 Task: Open Card Card0000000140 in Board Board0000000035 in Workspace WS0000000012 in Trello. Add Member Nikrathi889@gmail.com to Card Card0000000140 in Board Board0000000035 in Workspace WS0000000012 in Trello. Add Red Label titled Label0000000140 to Card Card0000000140 in Board Board0000000035 in Workspace WS0000000012 in Trello. Add Checklist CL0000000140 to Card Card0000000140 in Board Board0000000035 in Workspace WS0000000012 in Trello. Add Dates with Start Date as Nov 01 2023 and Due Date as Nov 30 2023 to Card Card0000000140 in Board Board0000000035 in Workspace WS0000000012 in Trello
Action: Mouse moved to (314, 503)
Screenshot: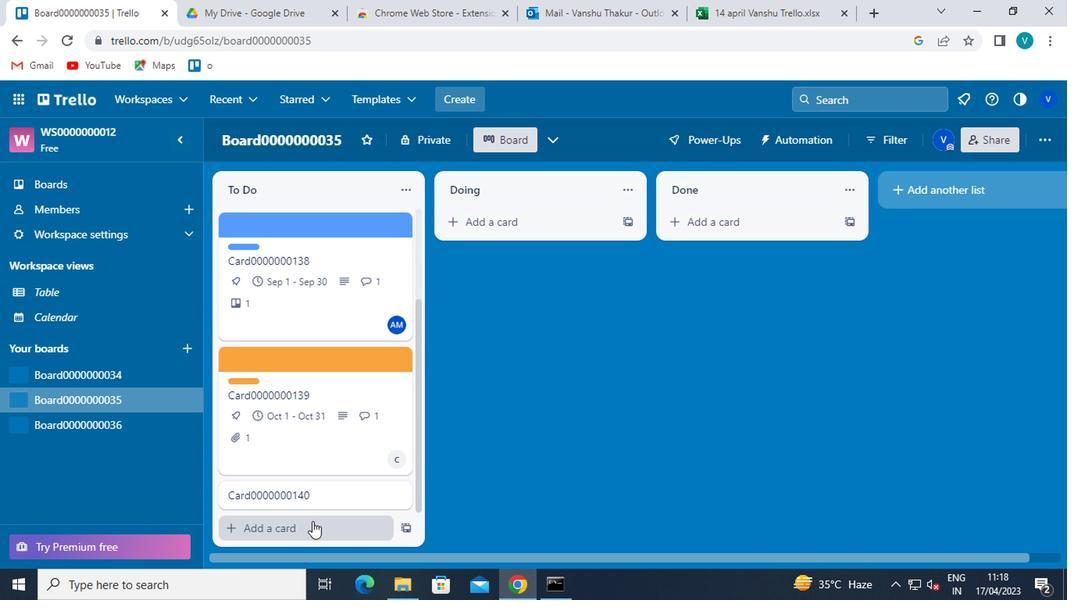 
Action: Mouse pressed left at (314, 503)
Screenshot: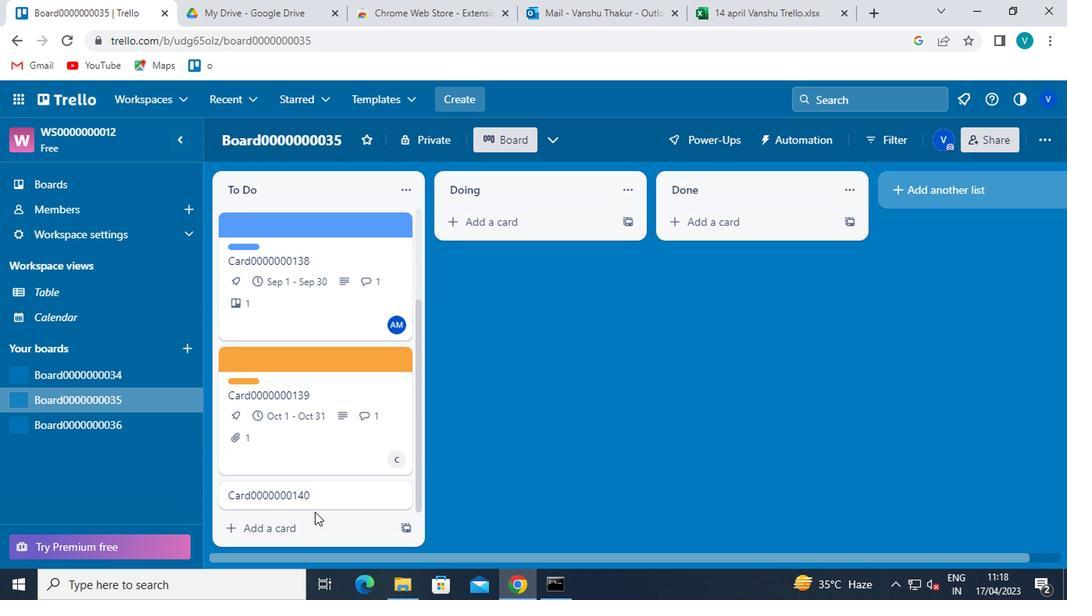 
Action: Mouse moved to (728, 226)
Screenshot: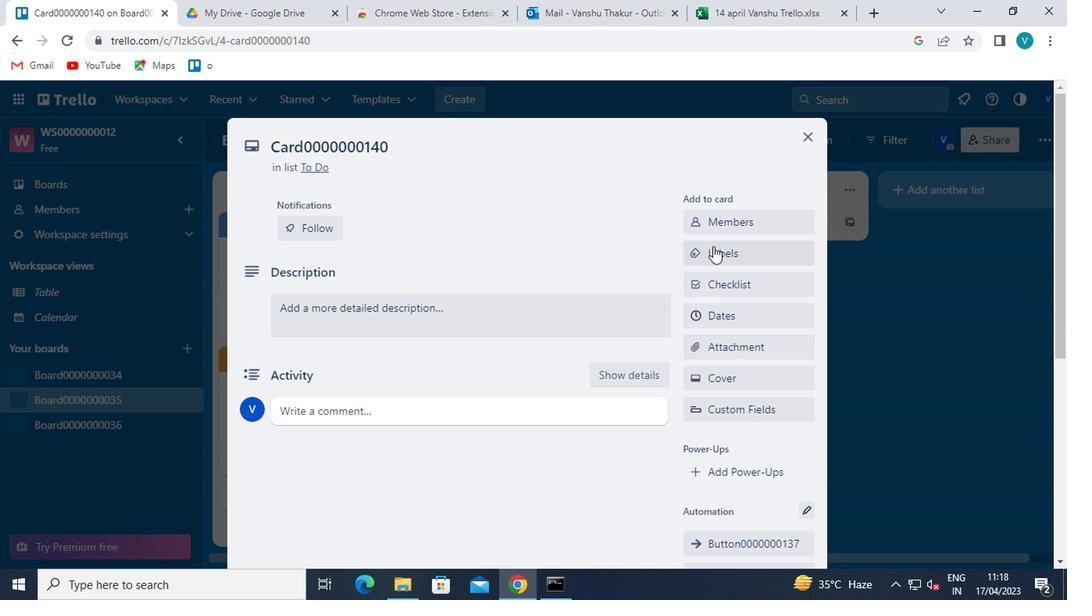 
Action: Mouse pressed left at (728, 226)
Screenshot: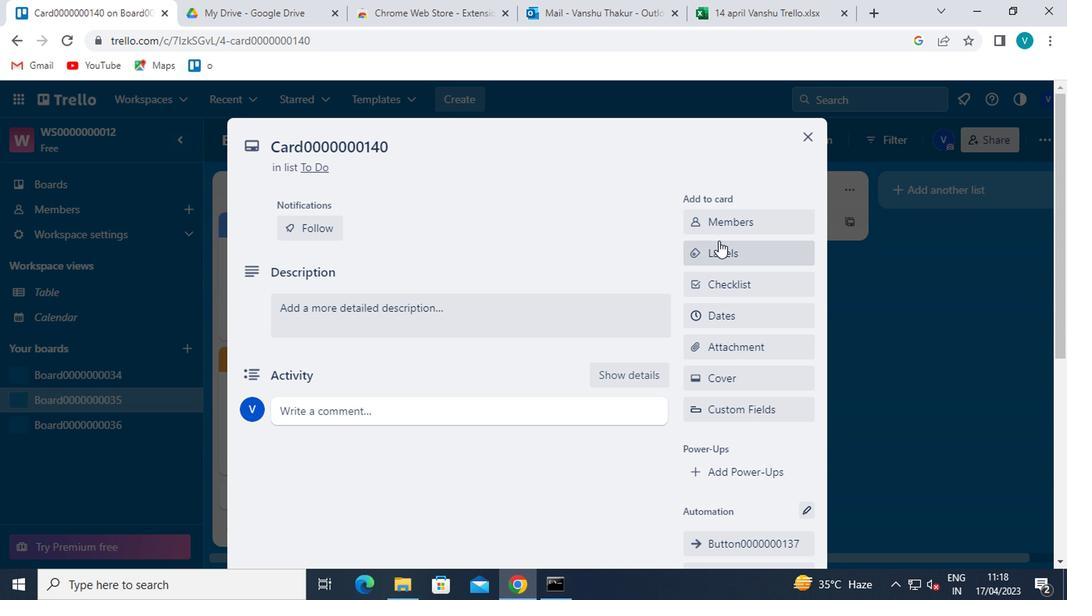 
Action: Mouse moved to (722, 289)
Screenshot: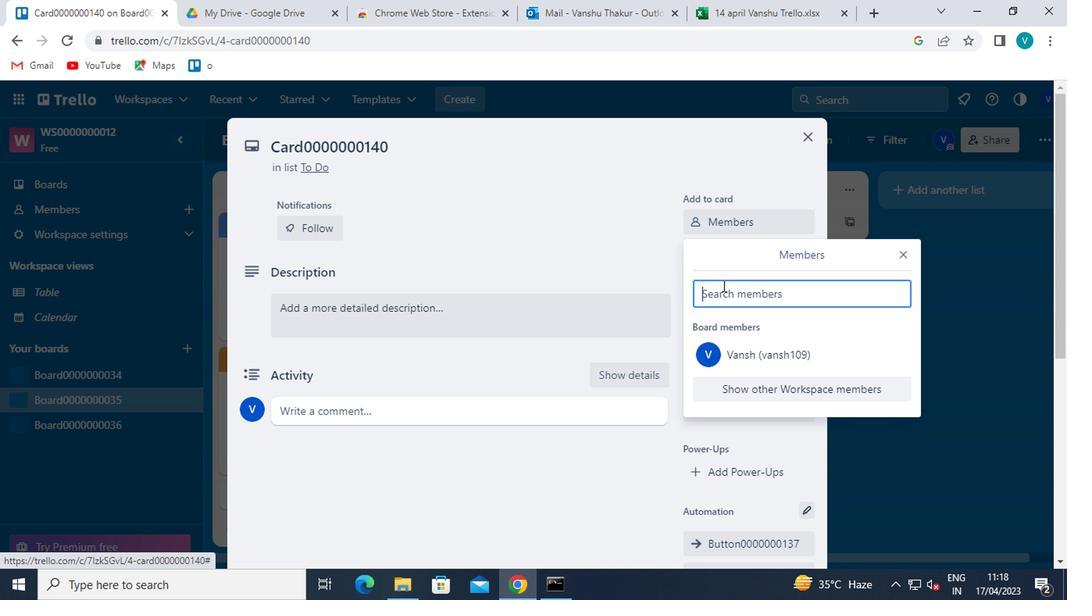 
Action: Mouse pressed left at (722, 289)
Screenshot: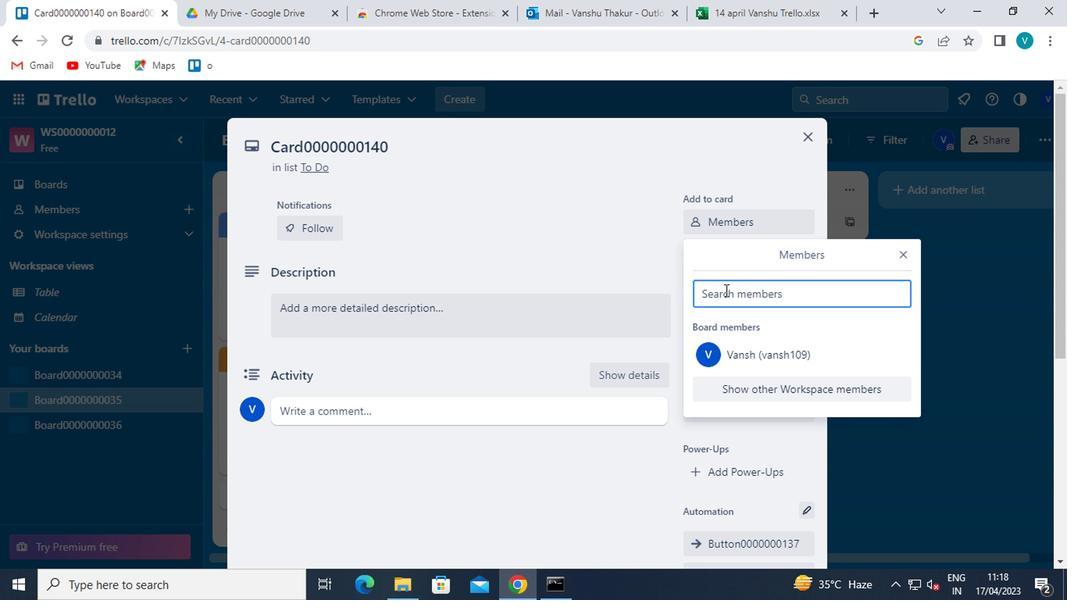 
Action: Key pressed <Key.shift>NIKRATHI889<Key.shift>@GMAIL.COM
Screenshot: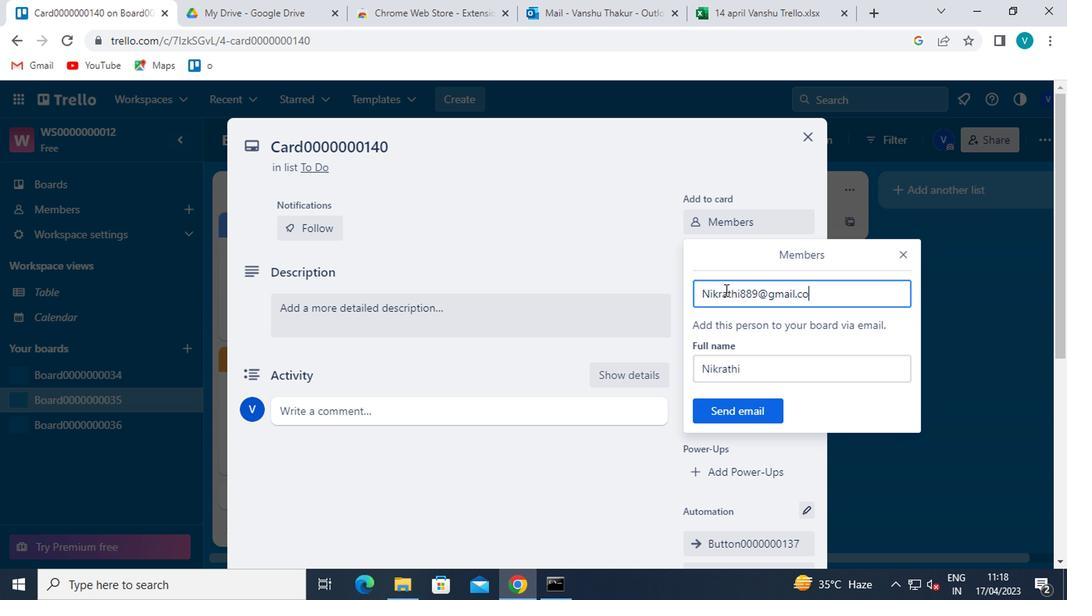 
Action: Mouse moved to (765, 411)
Screenshot: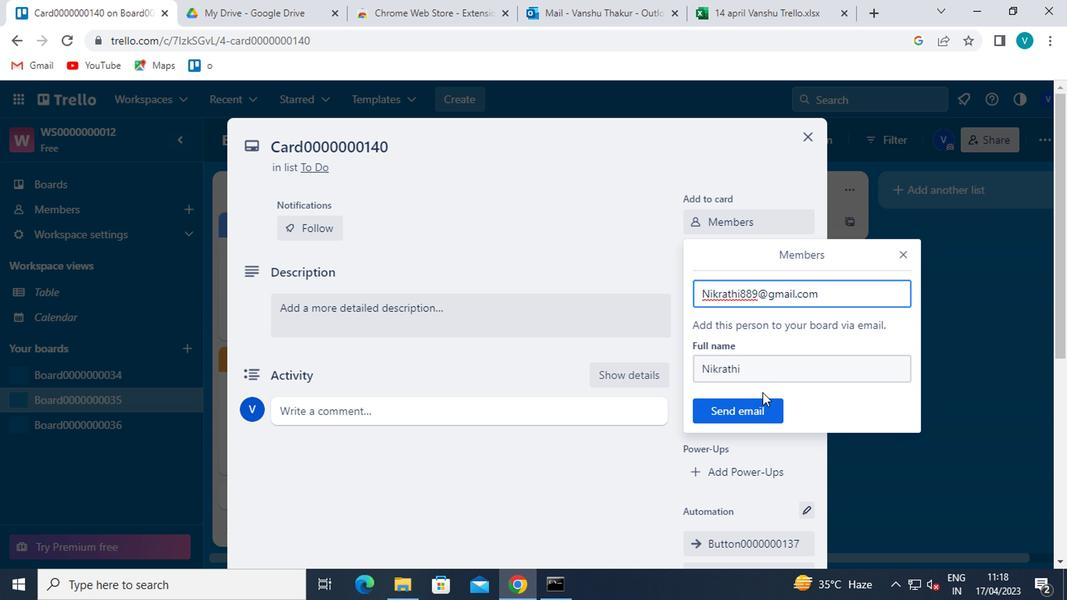 
Action: Mouse pressed left at (765, 411)
Screenshot: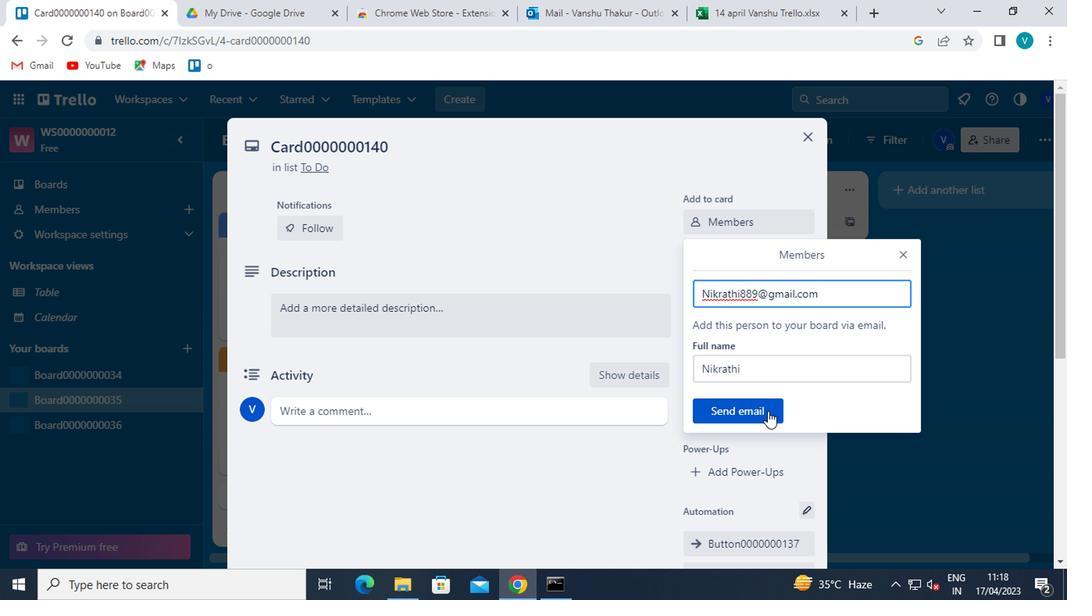 
Action: Mouse moved to (789, 254)
Screenshot: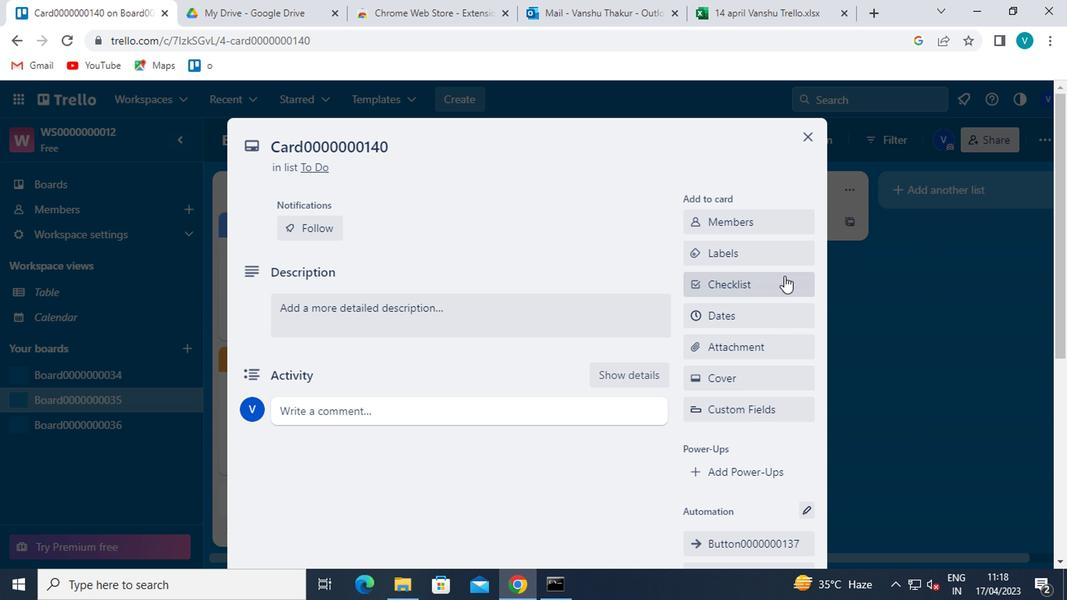 
Action: Mouse pressed left at (789, 254)
Screenshot: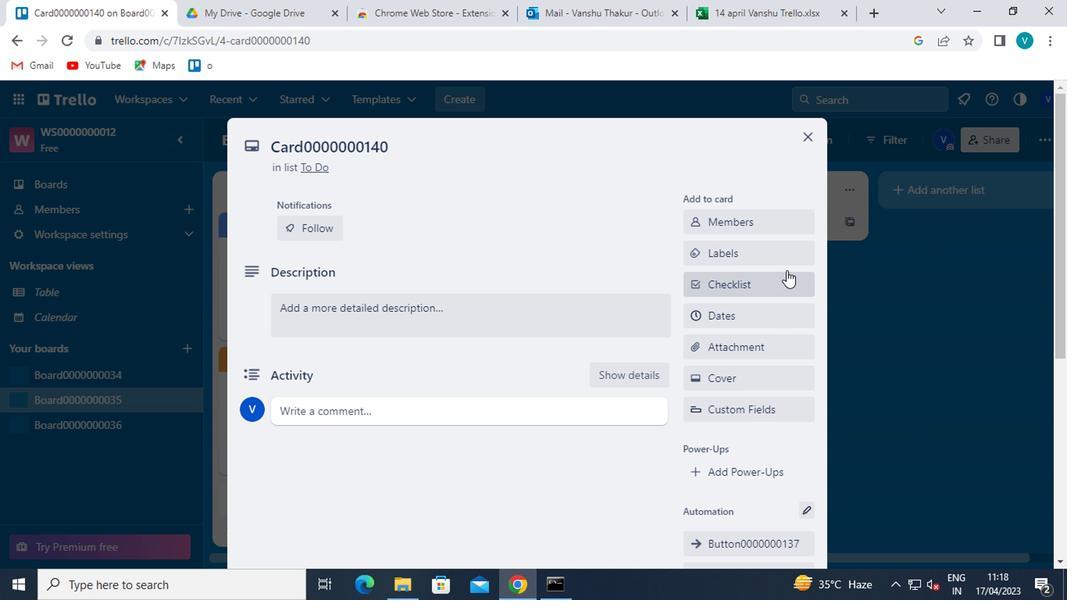 
Action: Mouse moved to (779, 492)
Screenshot: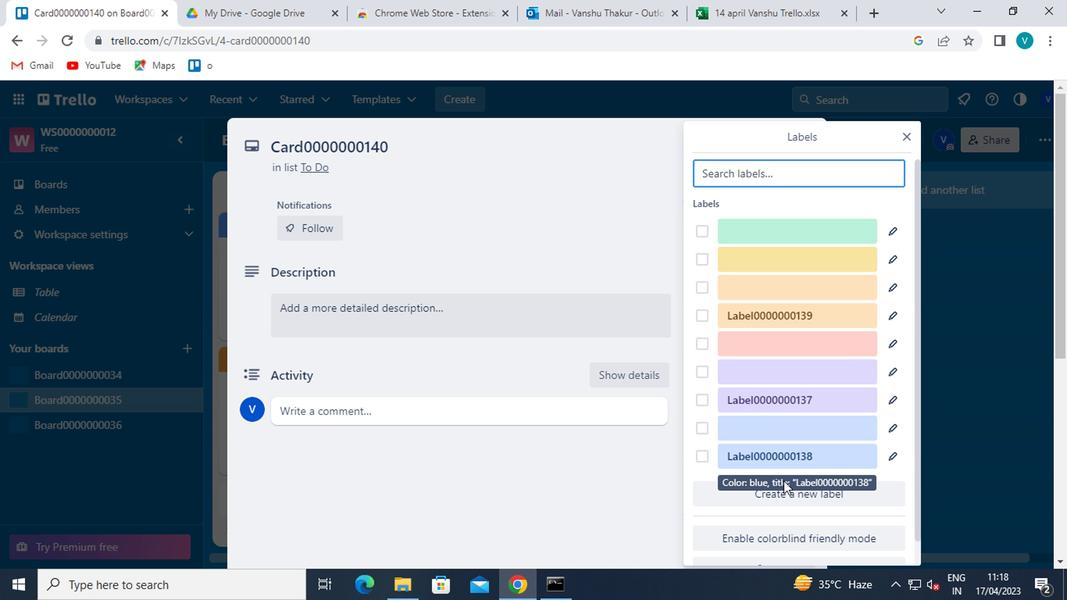 
Action: Mouse pressed left at (779, 492)
Screenshot: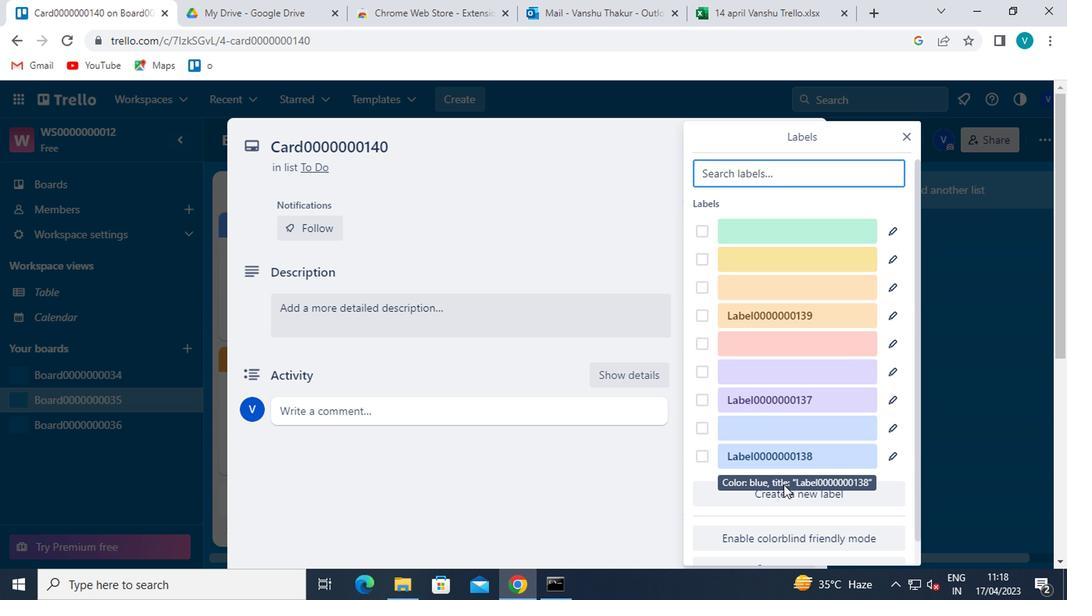 
Action: Mouse moved to (830, 353)
Screenshot: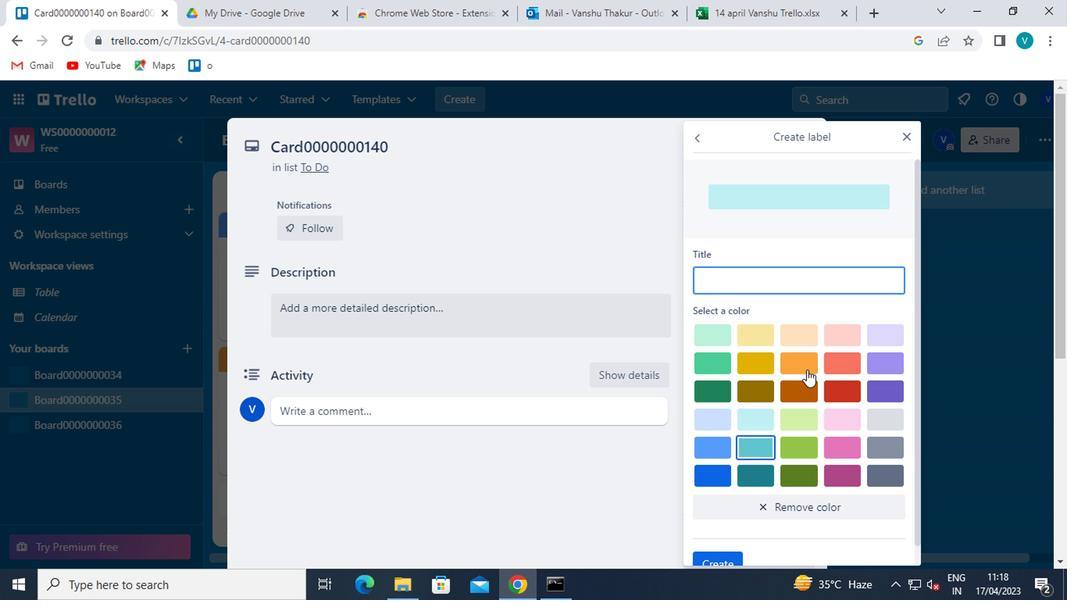 
Action: Mouse pressed left at (830, 353)
Screenshot: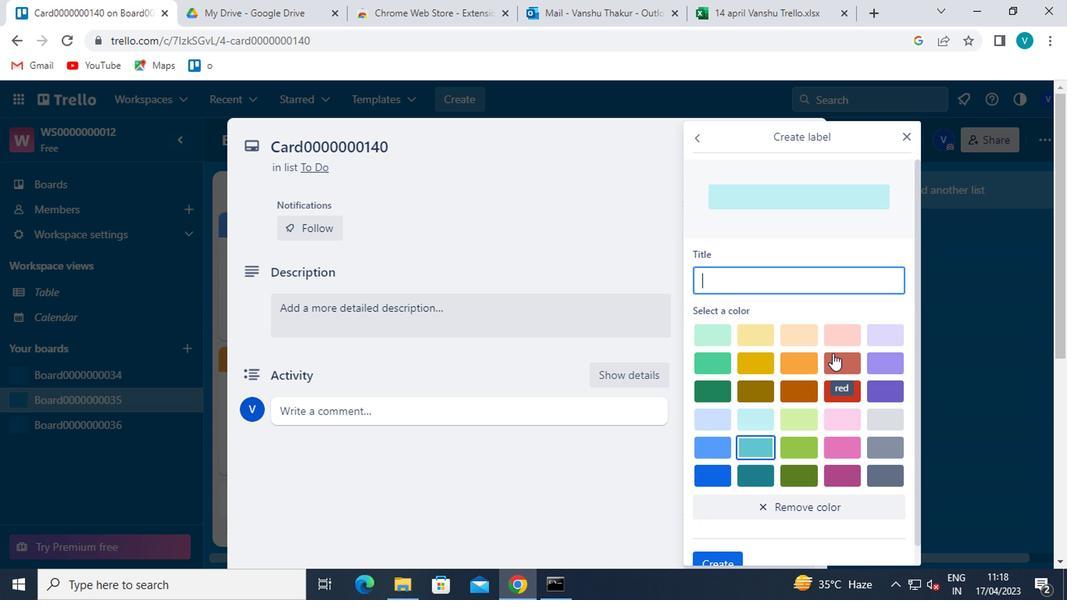 
Action: Mouse moved to (809, 299)
Screenshot: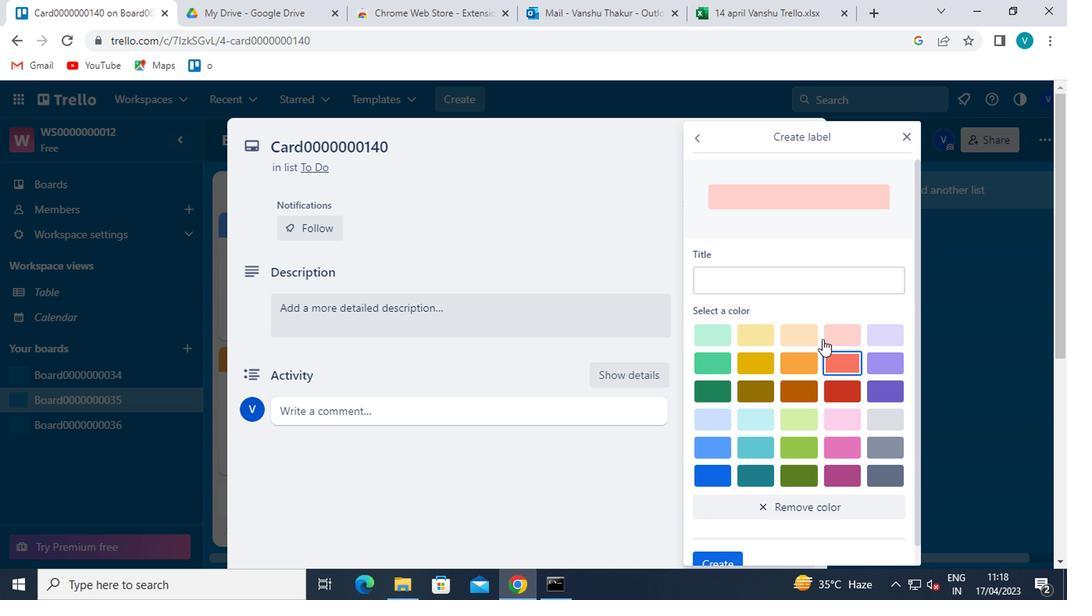 
Action: Mouse pressed left at (809, 299)
Screenshot: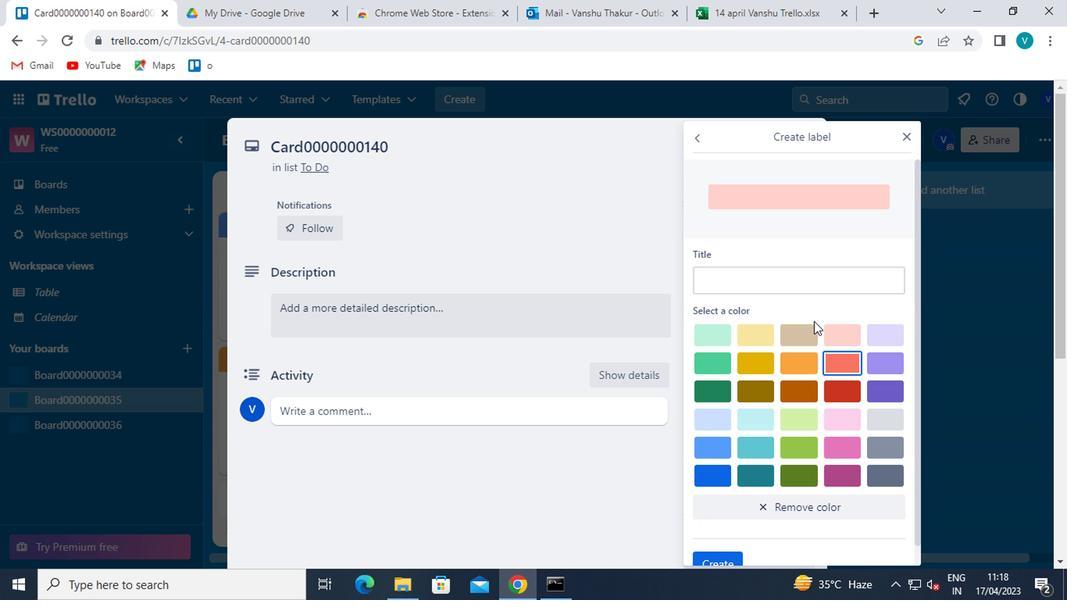 
Action: Mouse moved to (812, 290)
Screenshot: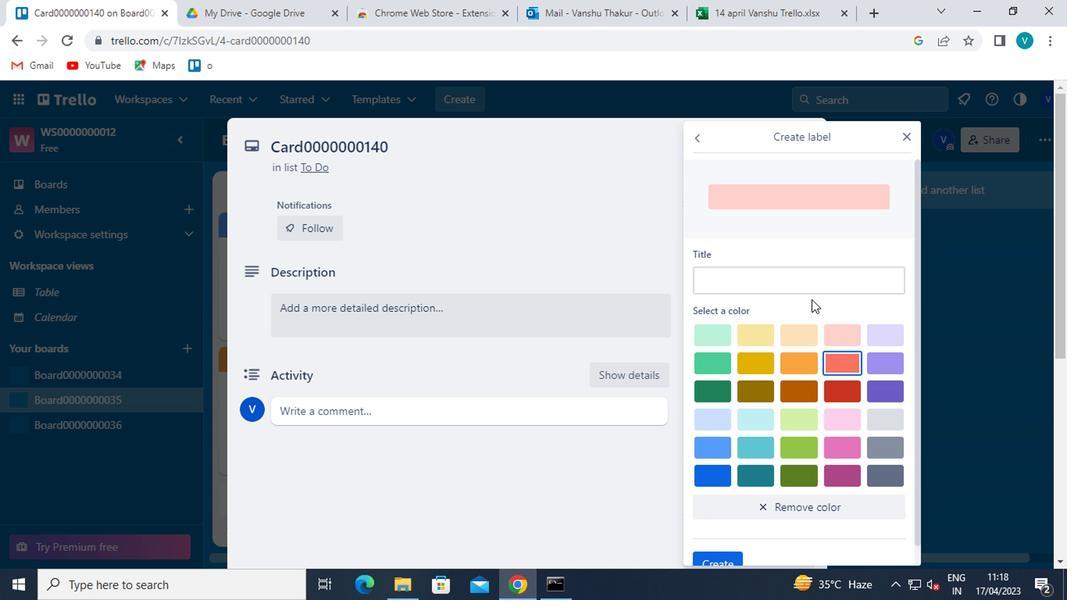 
Action: Mouse pressed left at (812, 290)
Screenshot: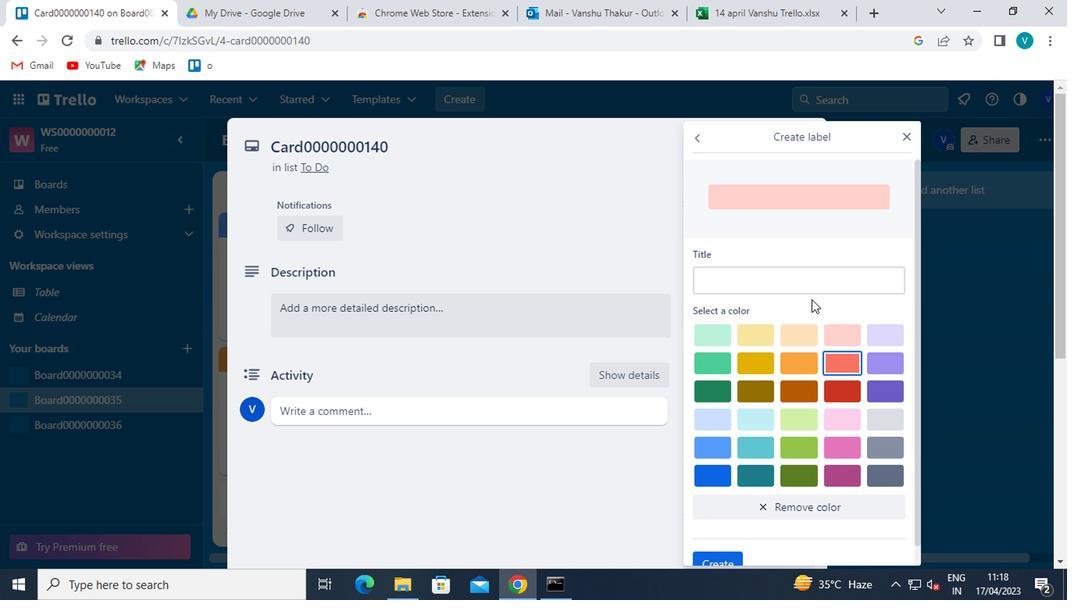 
Action: Key pressed <Key.shift>LABEL0000000149<Key.backspace>0
Screenshot: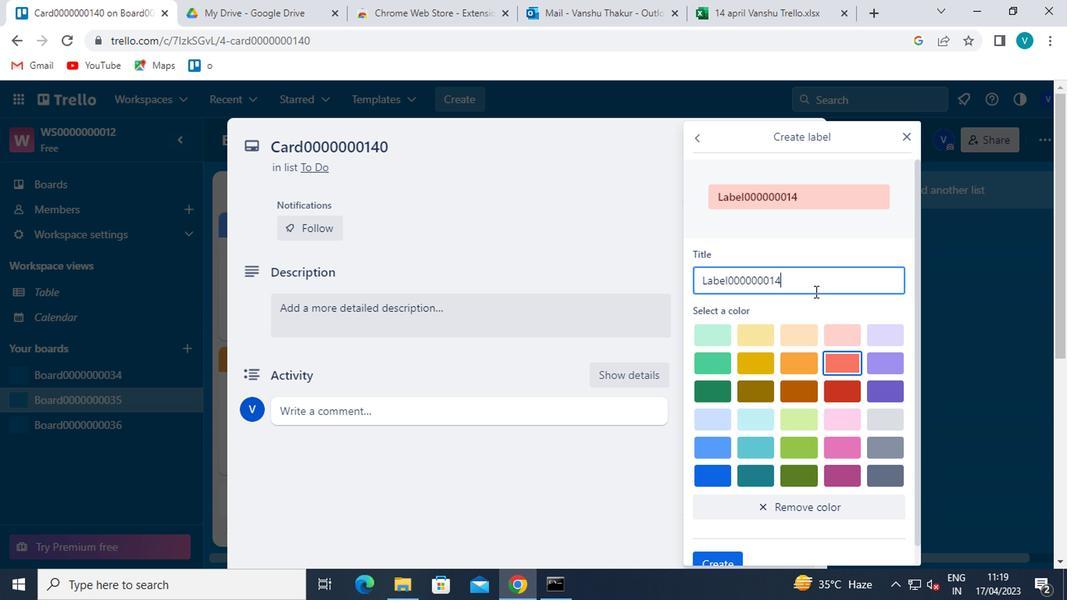 
Action: Mouse moved to (765, 444)
Screenshot: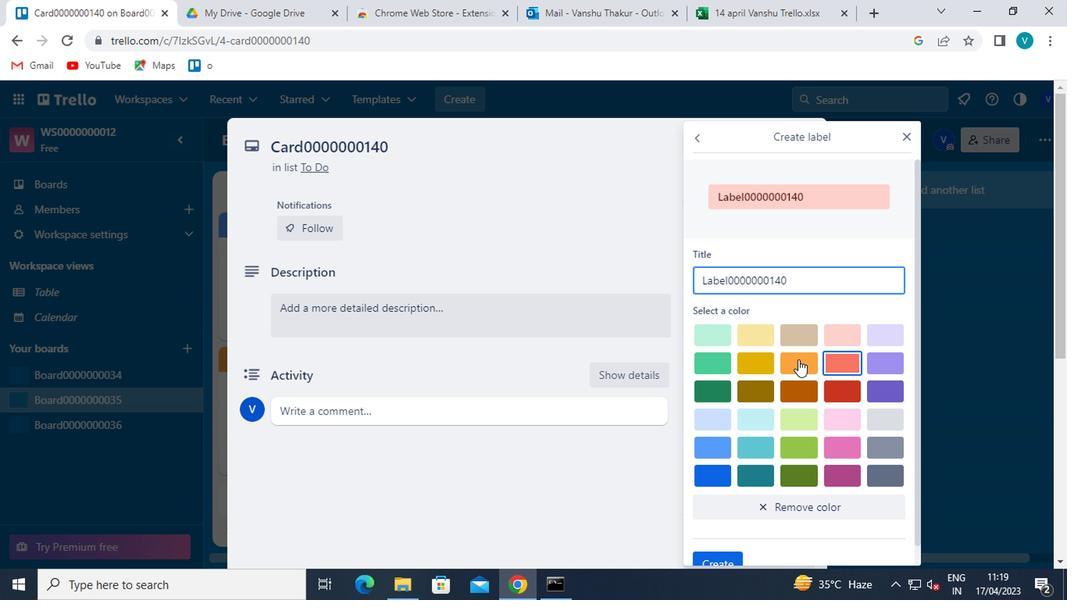 
Action: Mouse scrolled (765, 444) with delta (0, 0)
Screenshot: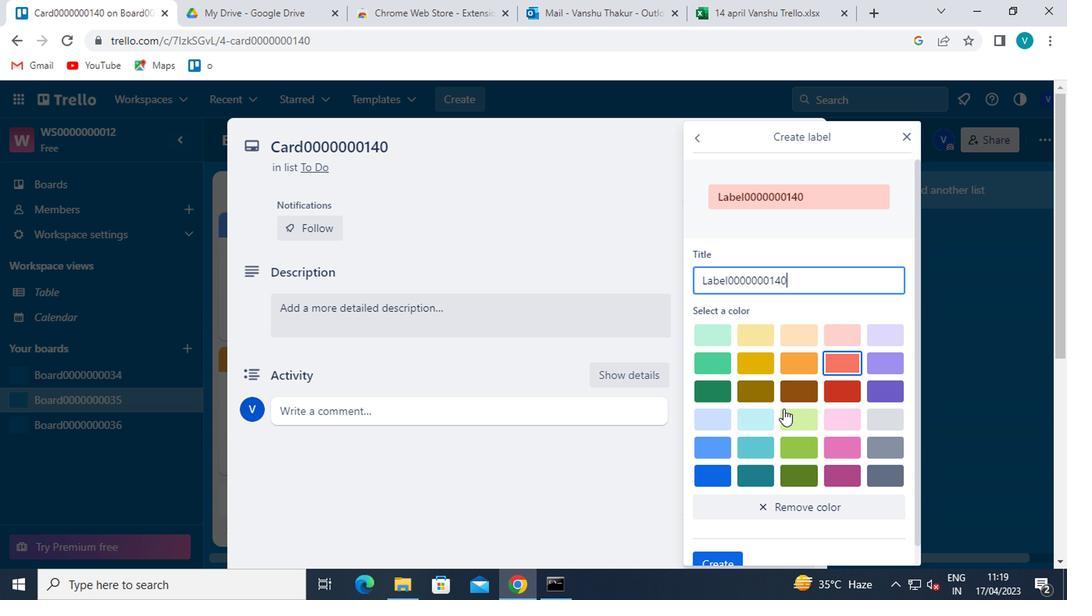 
Action: Mouse moved to (713, 545)
Screenshot: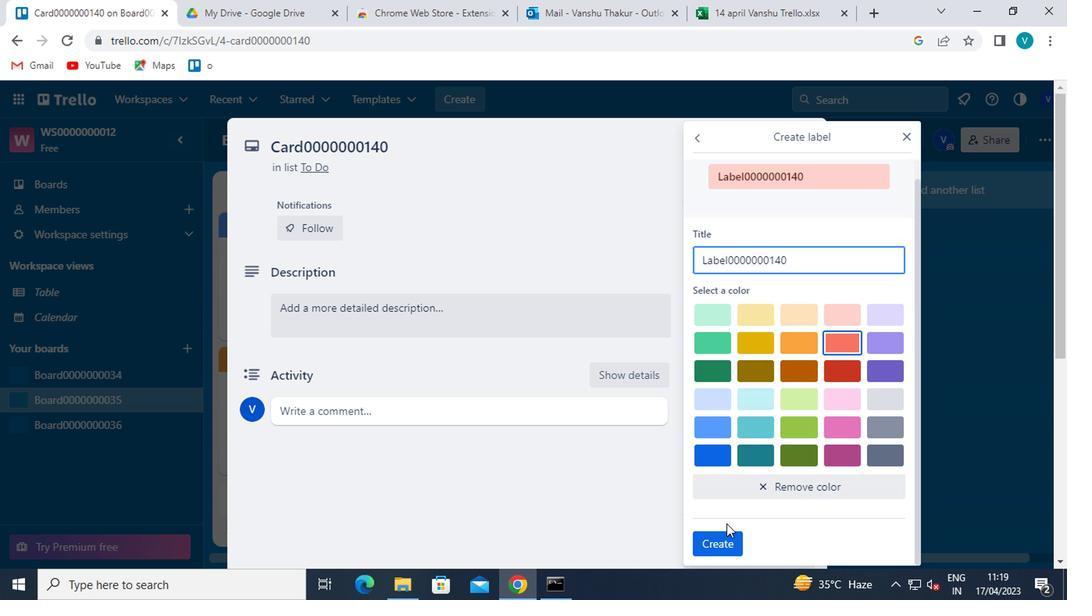 
Action: Mouse pressed left at (713, 545)
Screenshot: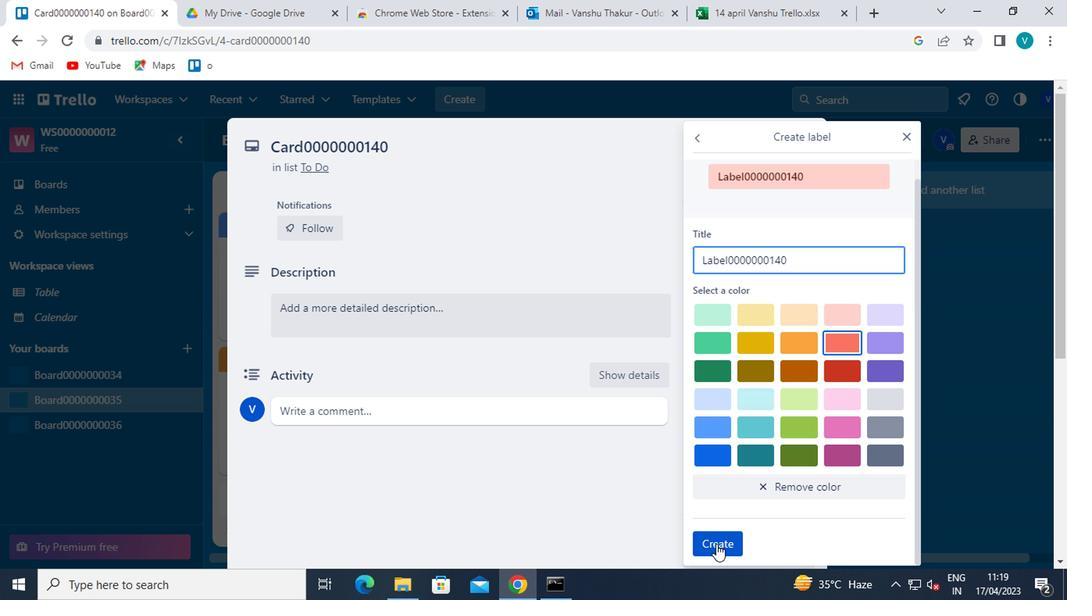 
Action: Mouse moved to (906, 134)
Screenshot: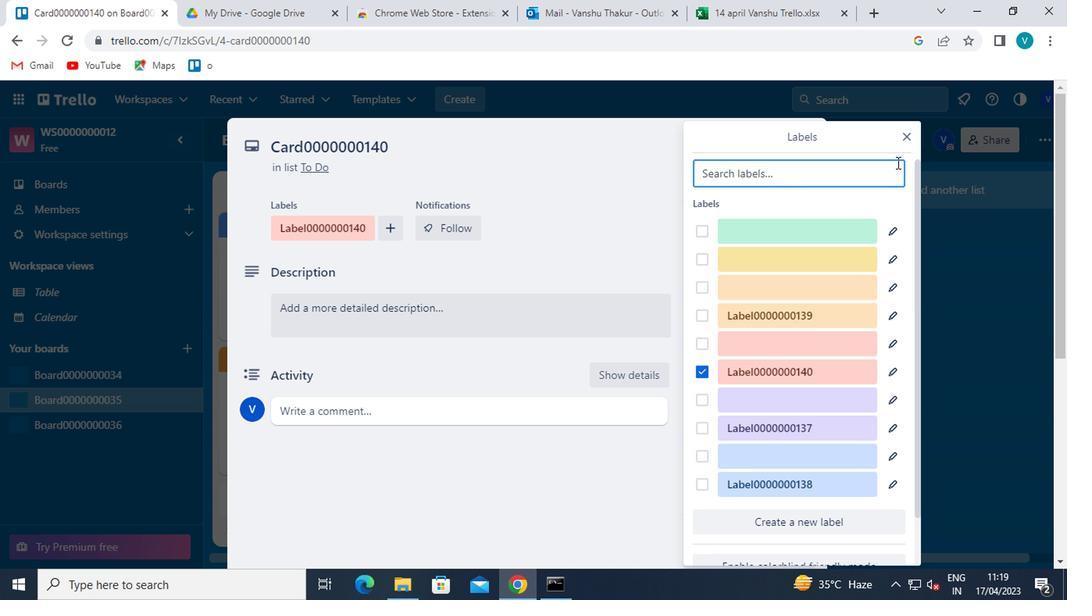 
Action: Mouse pressed left at (906, 134)
Screenshot: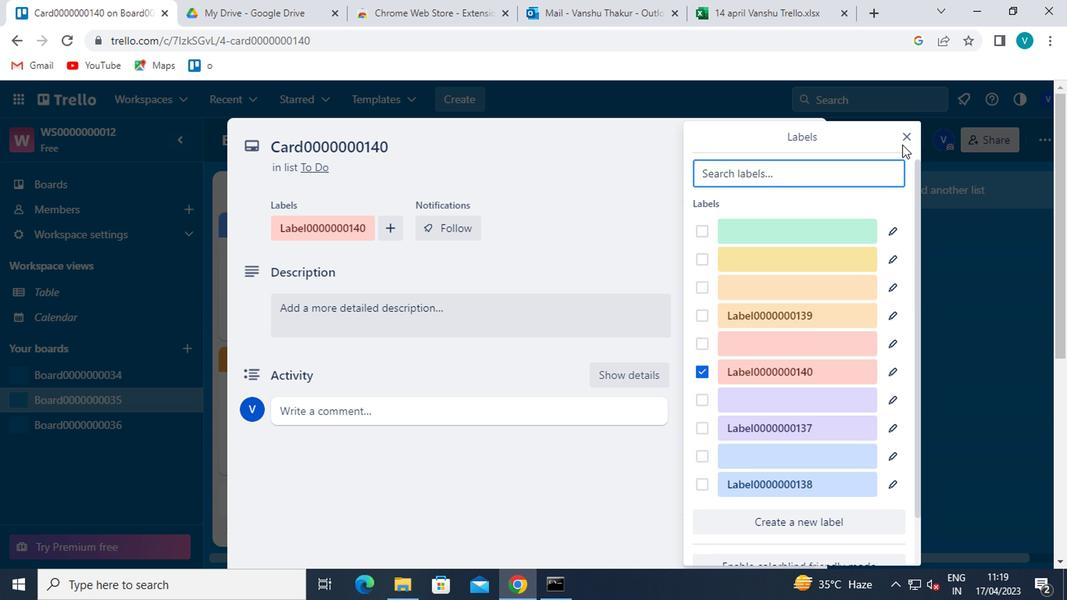 
Action: Mouse moved to (771, 288)
Screenshot: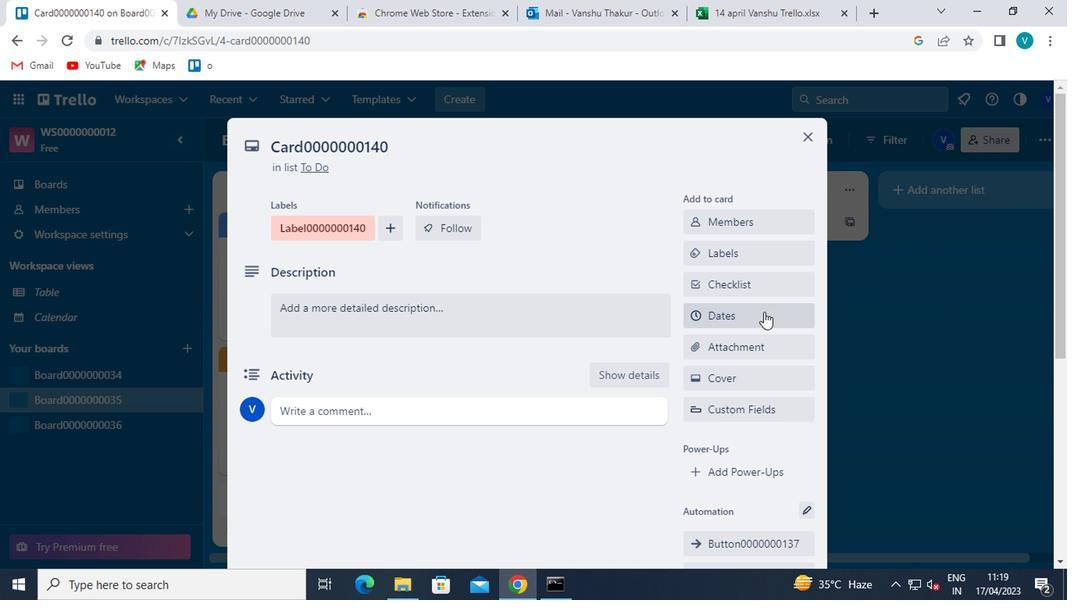 
Action: Mouse pressed left at (771, 288)
Screenshot: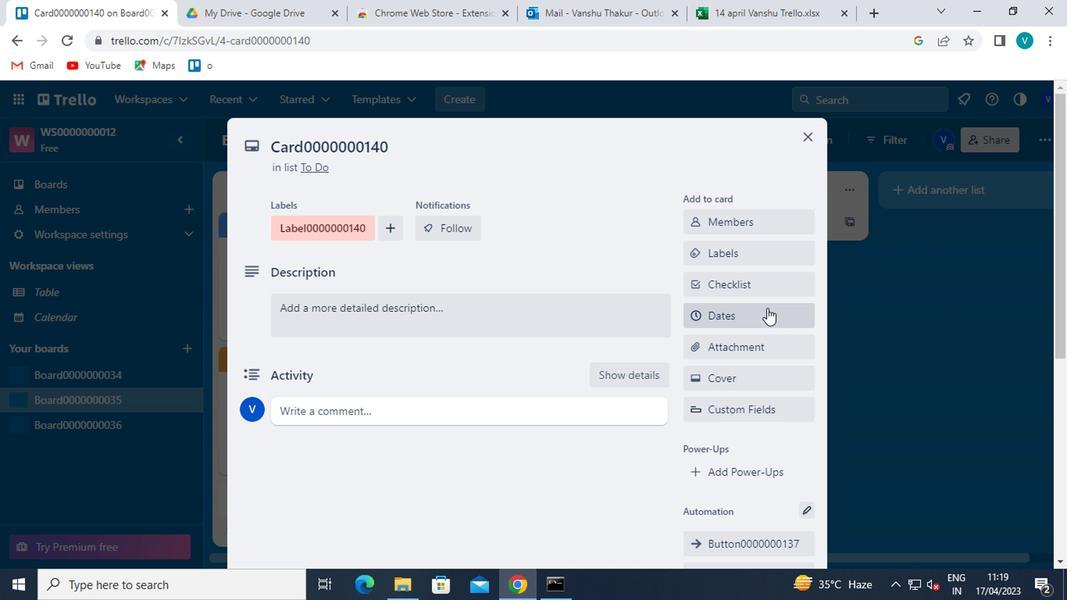 
Action: Key pressed <Key.shift>CL0000000140
Screenshot: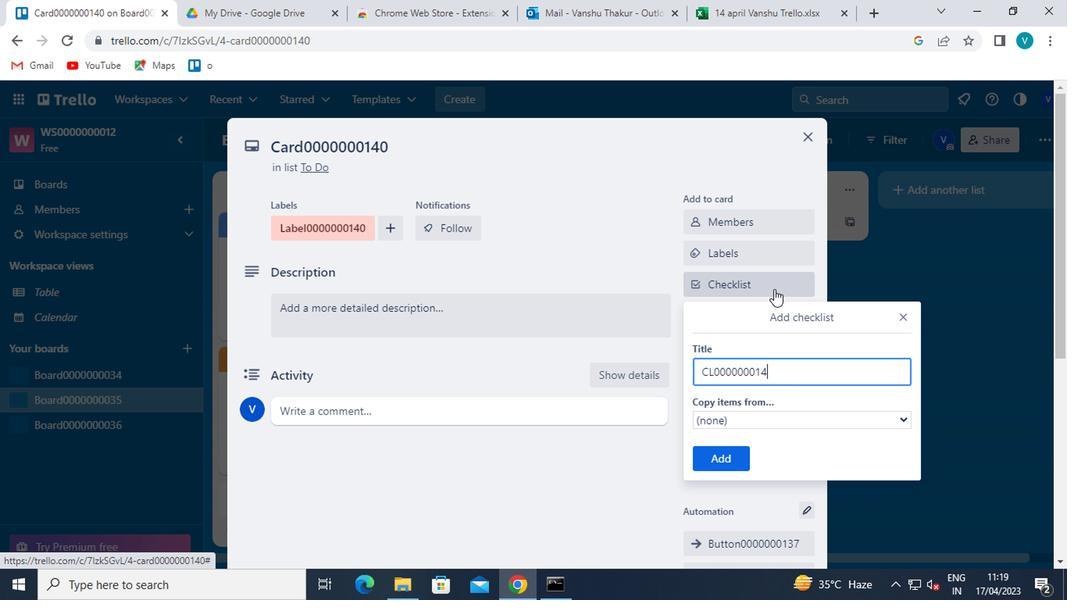 
Action: Mouse moved to (715, 461)
Screenshot: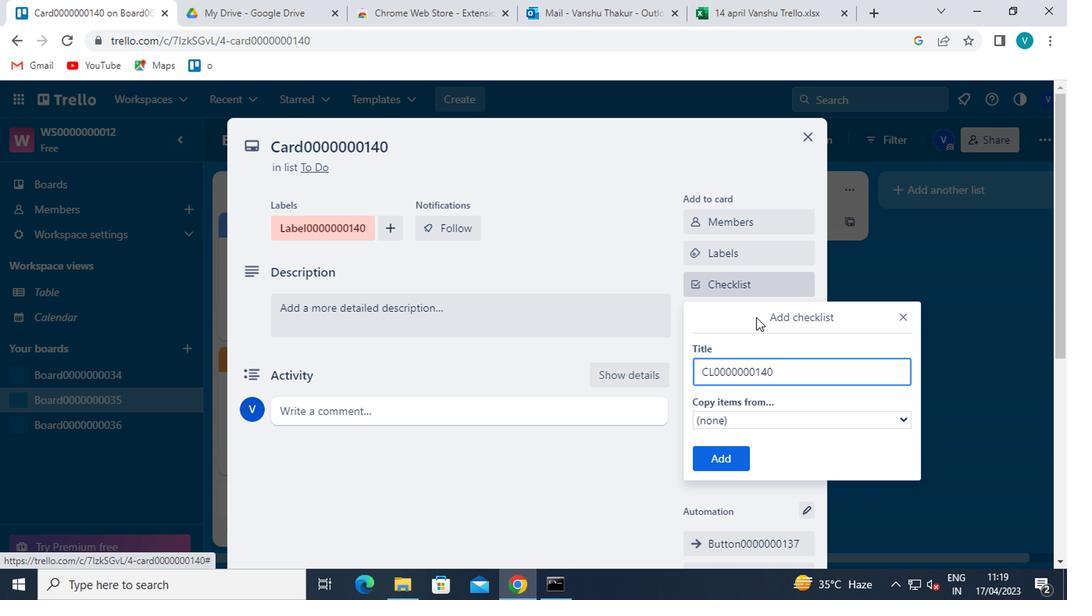 
Action: Mouse pressed left at (715, 461)
Screenshot: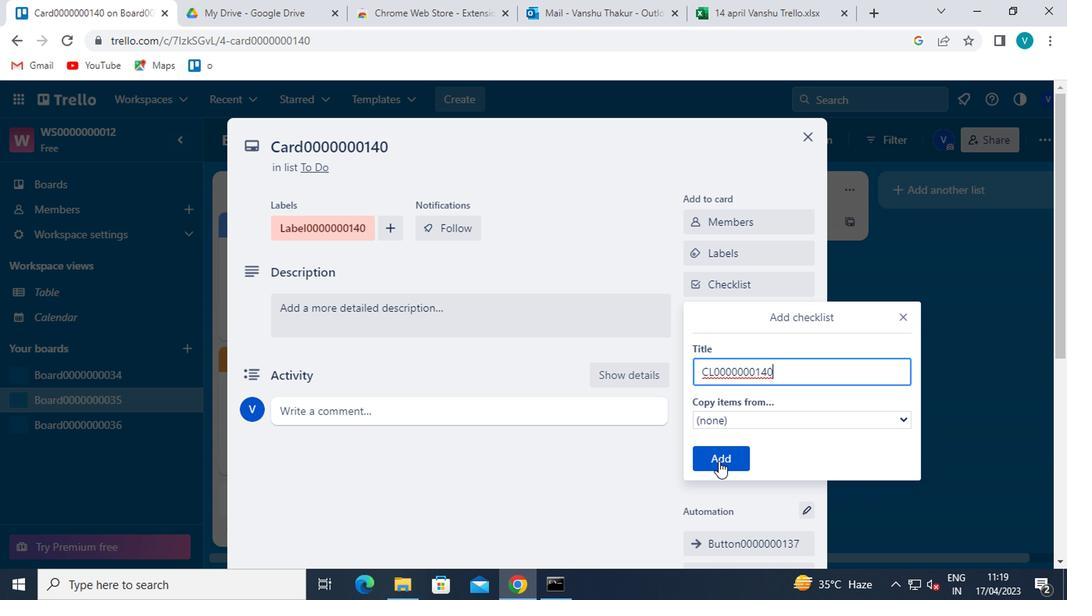 
Action: Mouse moved to (753, 317)
Screenshot: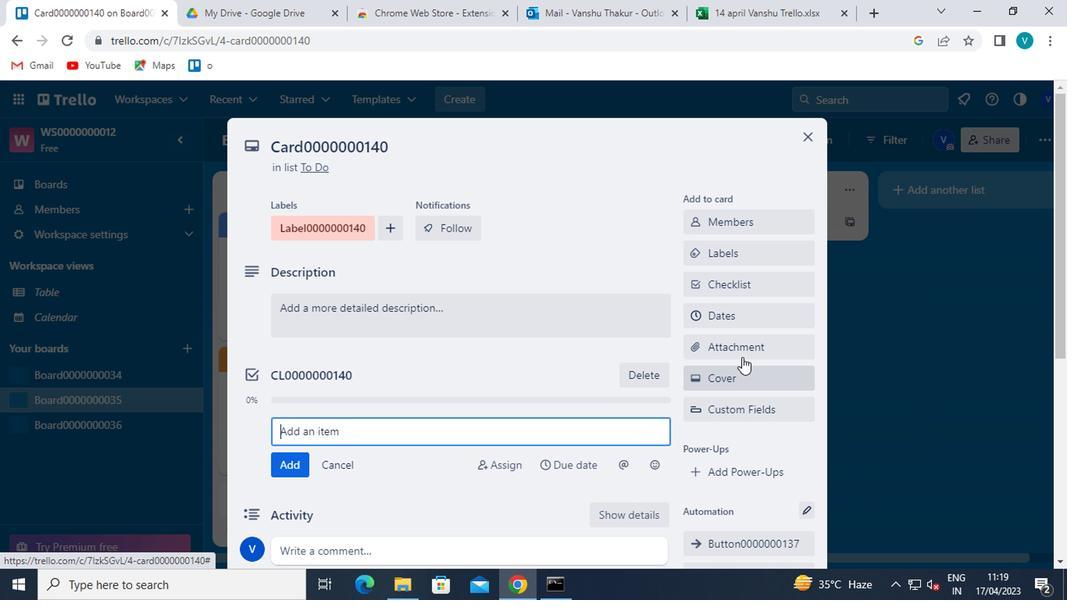 
Action: Mouse pressed left at (753, 317)
Screenshot: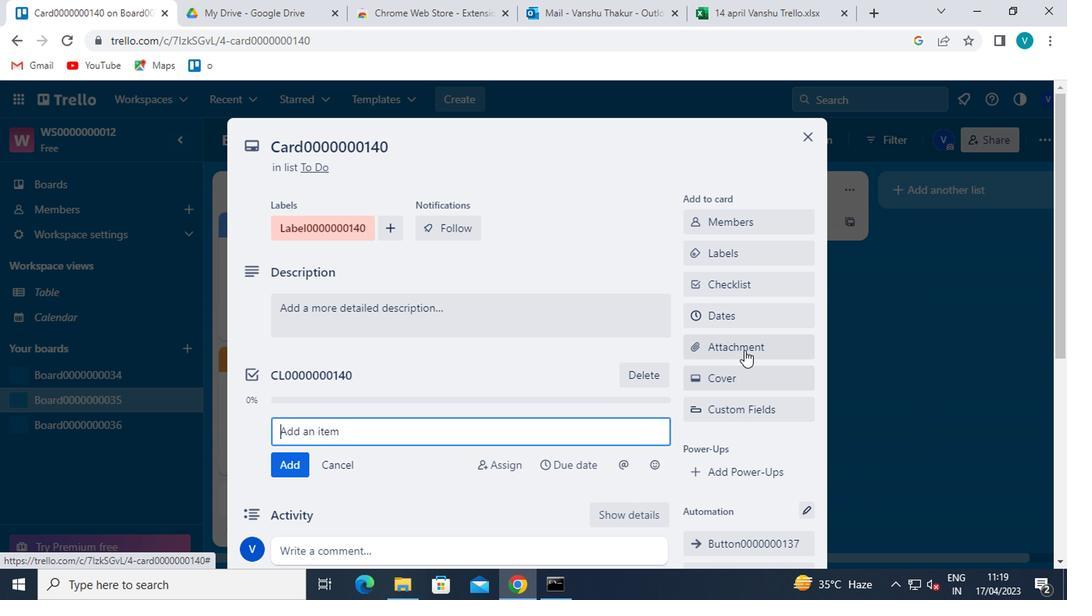 
Action: Mouse moved to (697, 419)
Screenshot: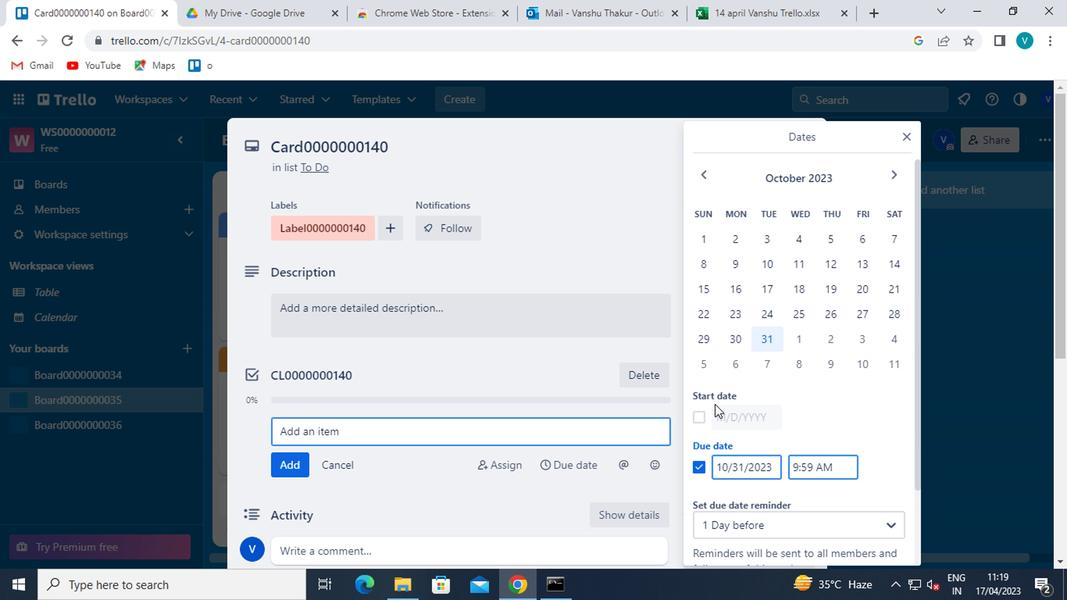 
Action: Mouse pressed left at (697, 419)
Screenshot: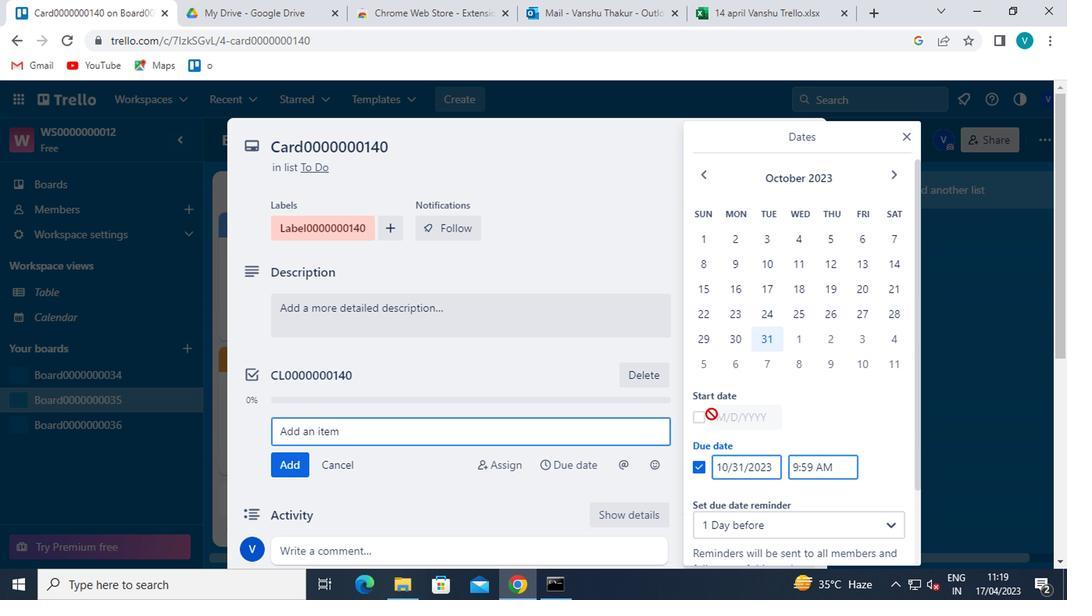 
Action: Mouse moved to (887, 175)
Screenshot: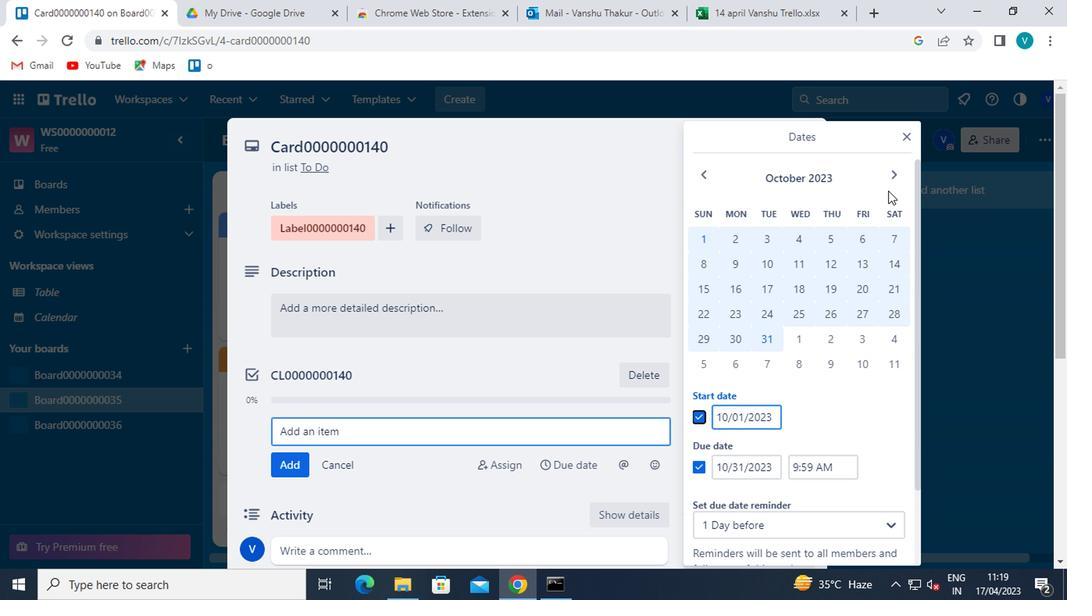 
Action: Mouse pressed left at (887, 175)
Screenshot: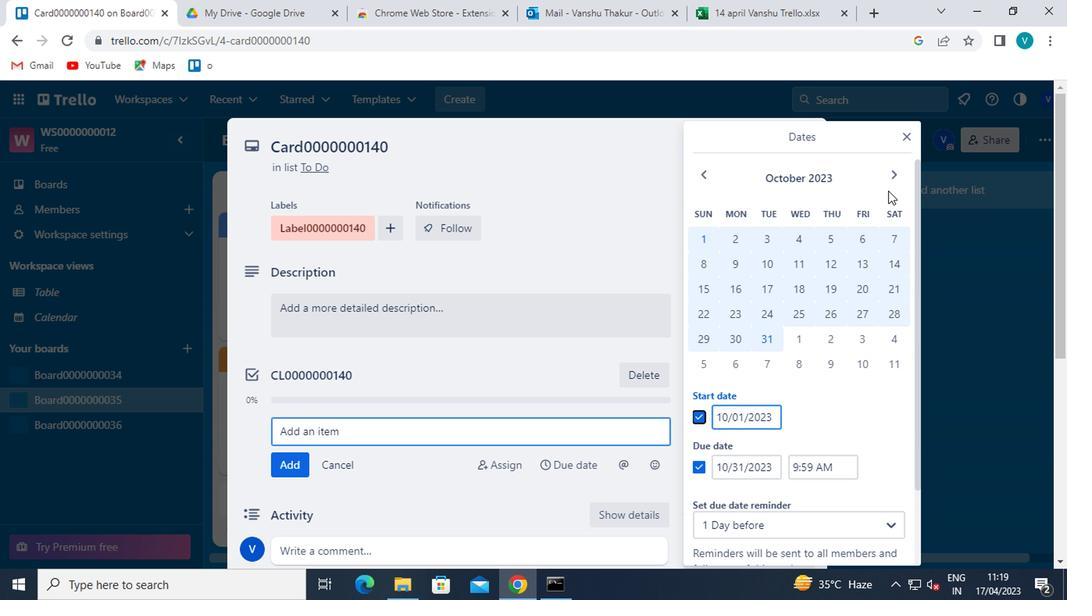 
Action: Mouse moved to (790, 233)
Screenshot: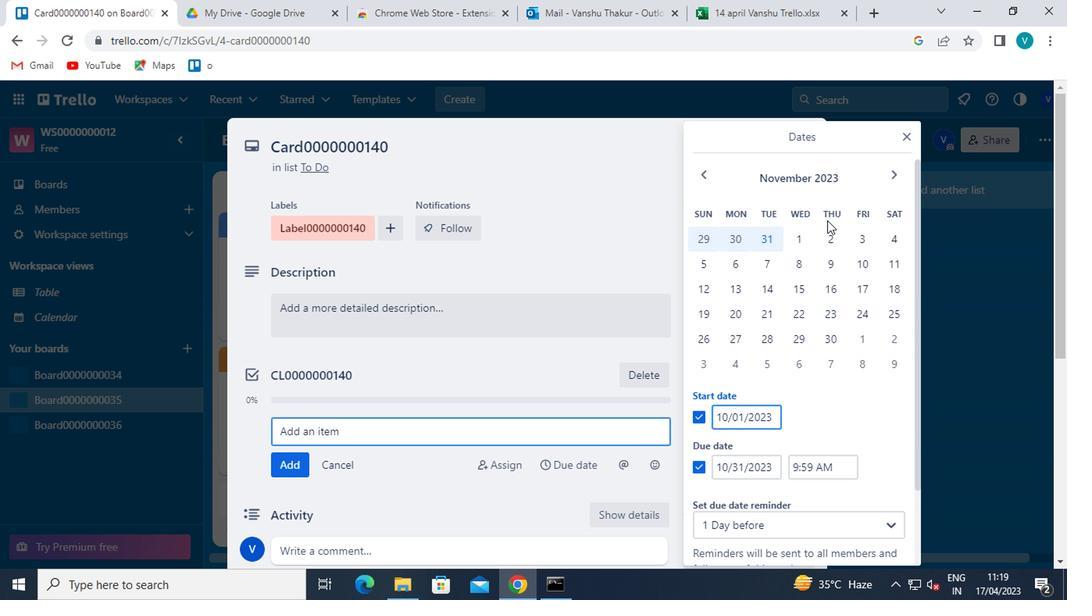 
Action: Mouse pressed left at (790, 233)
Screenshot: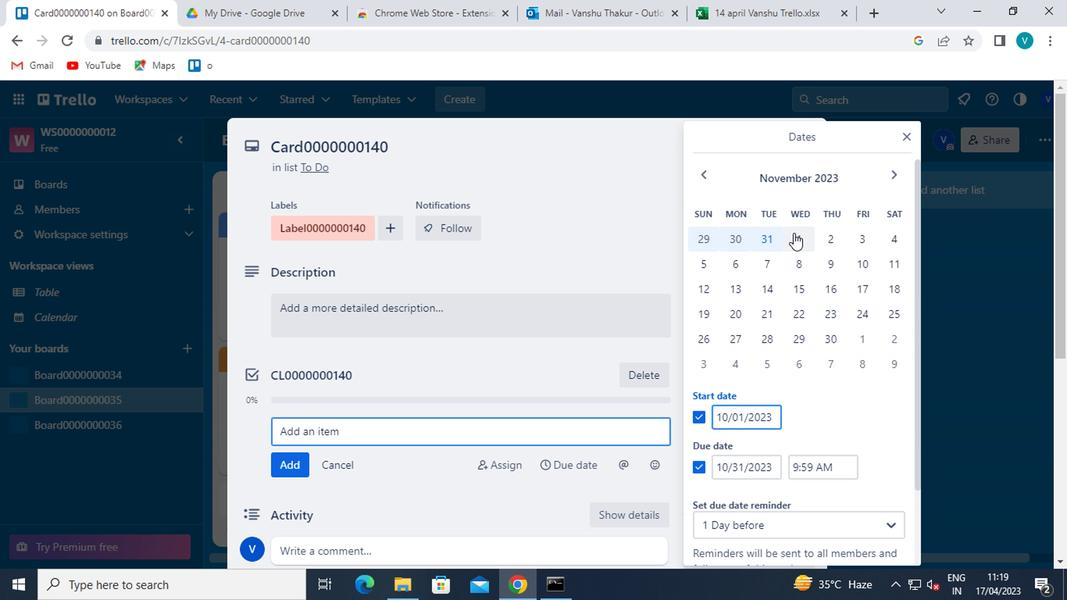 
Action: Mouse moved to (829, 334)
Screenshot: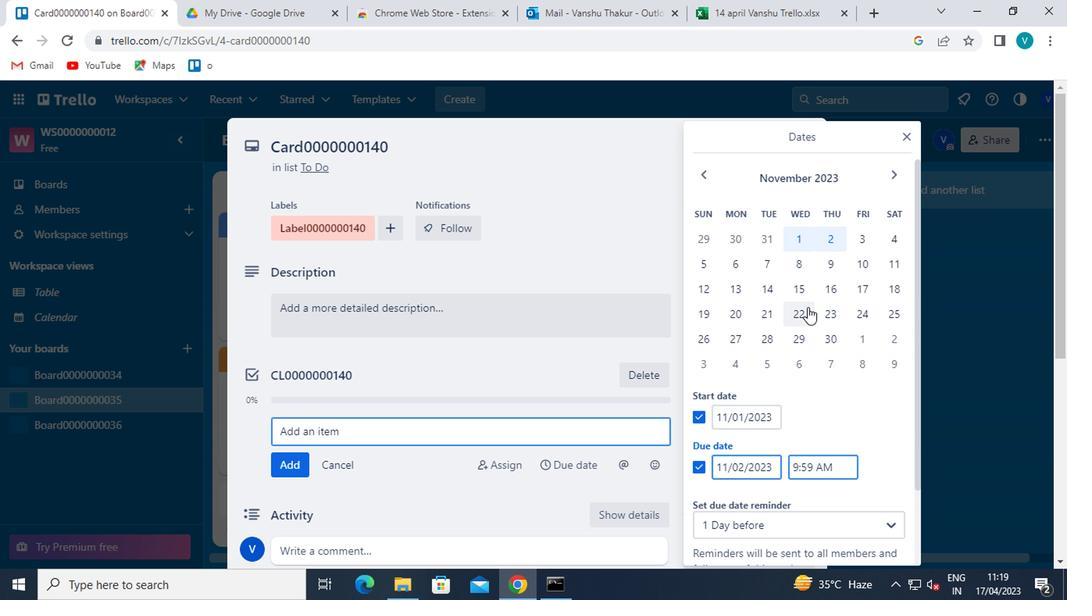
Action: Mouse pressed left at (829, 334)
Screenshot: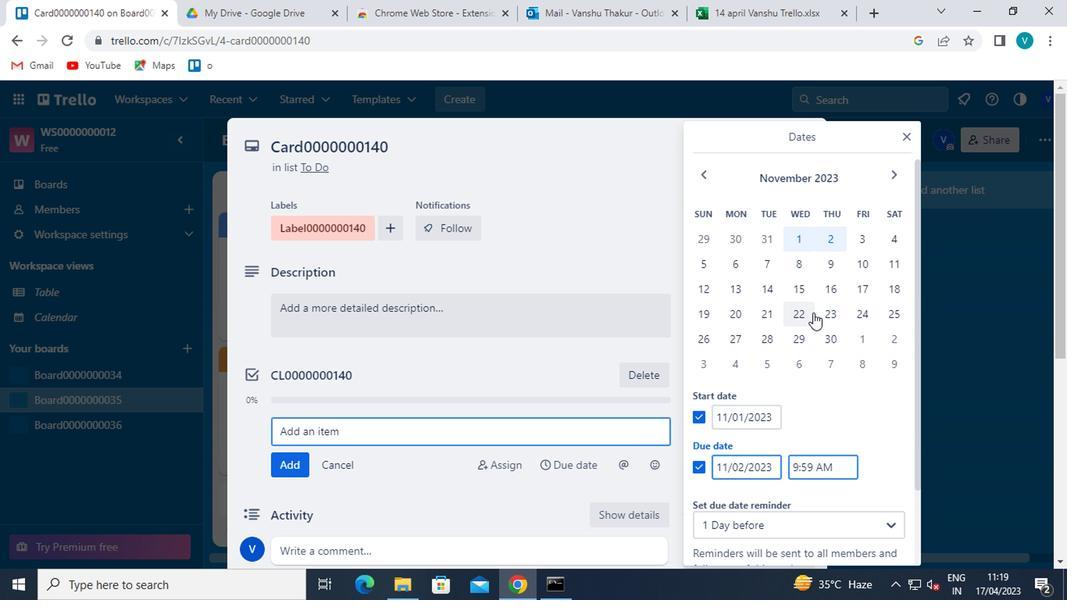 
Action: Mouse moved to (791, 391)
Screenshot: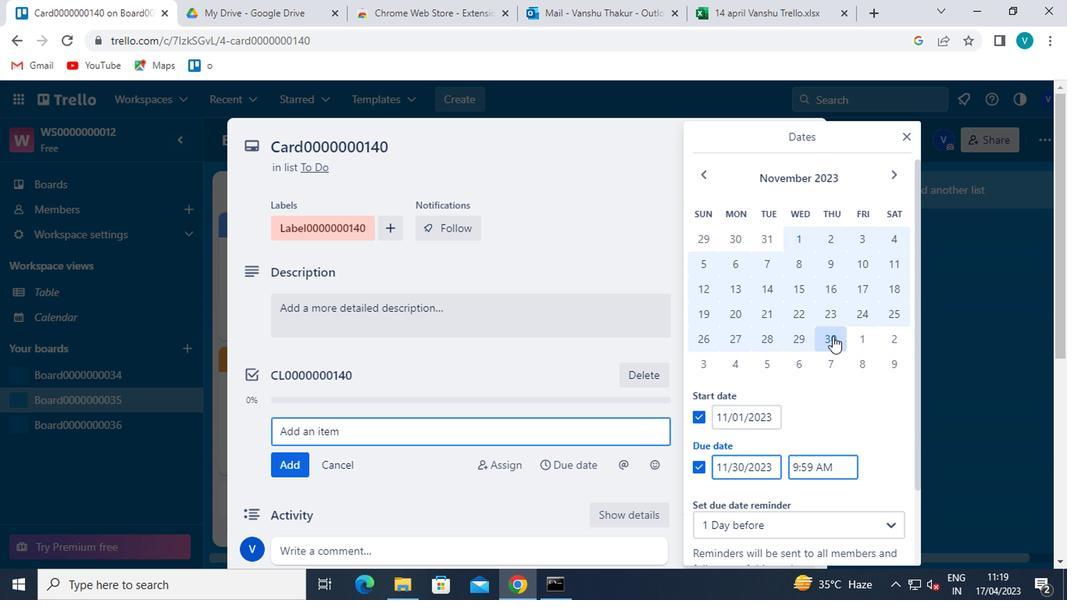 
Action: Mouse scrolled (791, 391) with delta (0, 0)
Screenshot: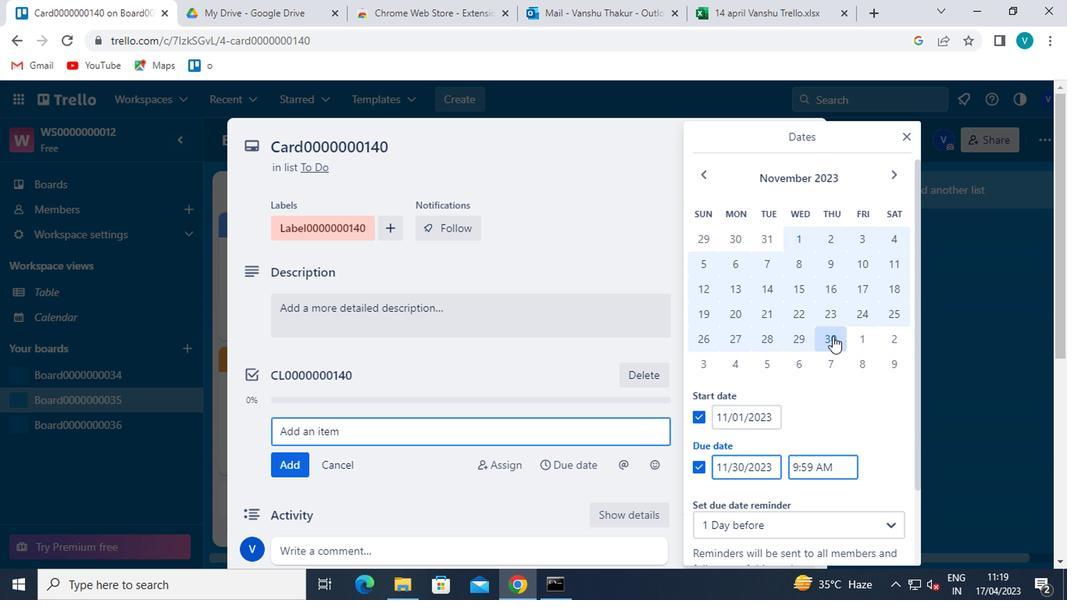 
Action: Mouse moved to (789, 394)
Screenshot: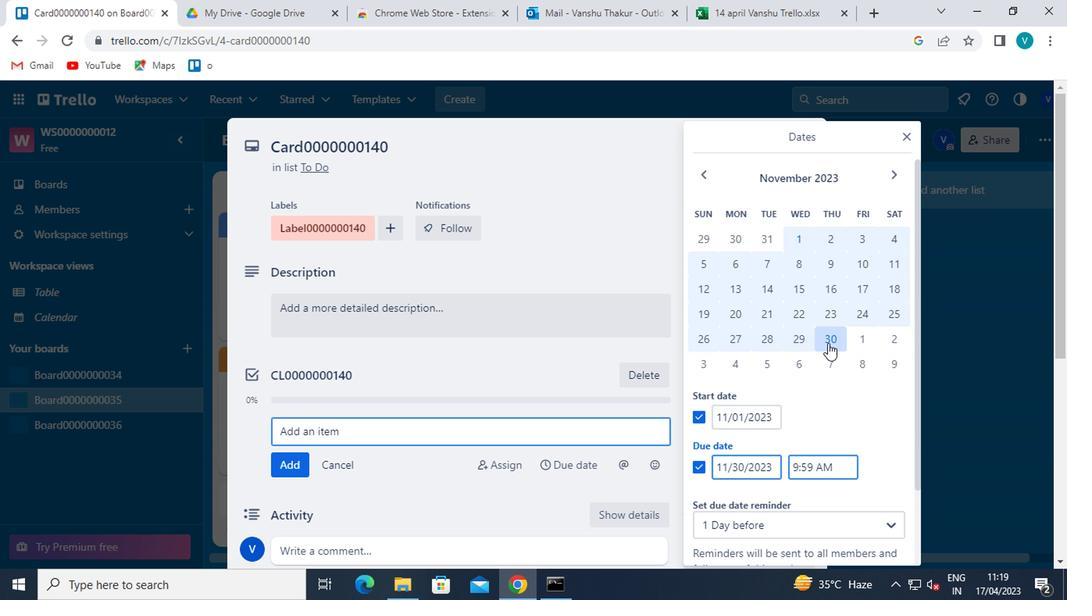 
Action: Mouse scrolled (789, 393) with delta (0, -1)
Screenshot: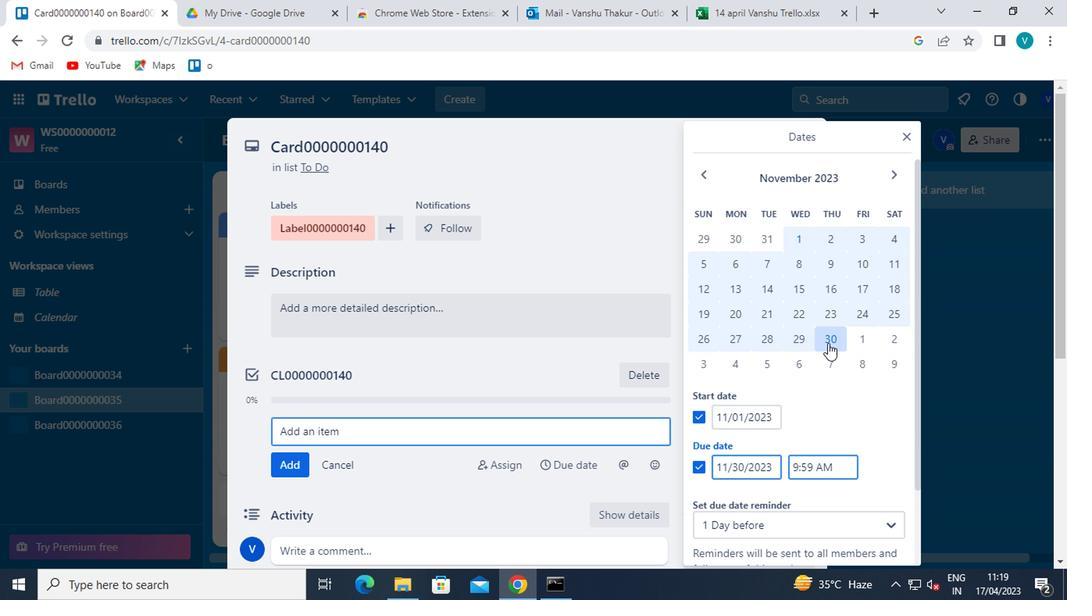 
Action: Mouse scrolled (789, 393) with delta (0, -1)
Screenshot: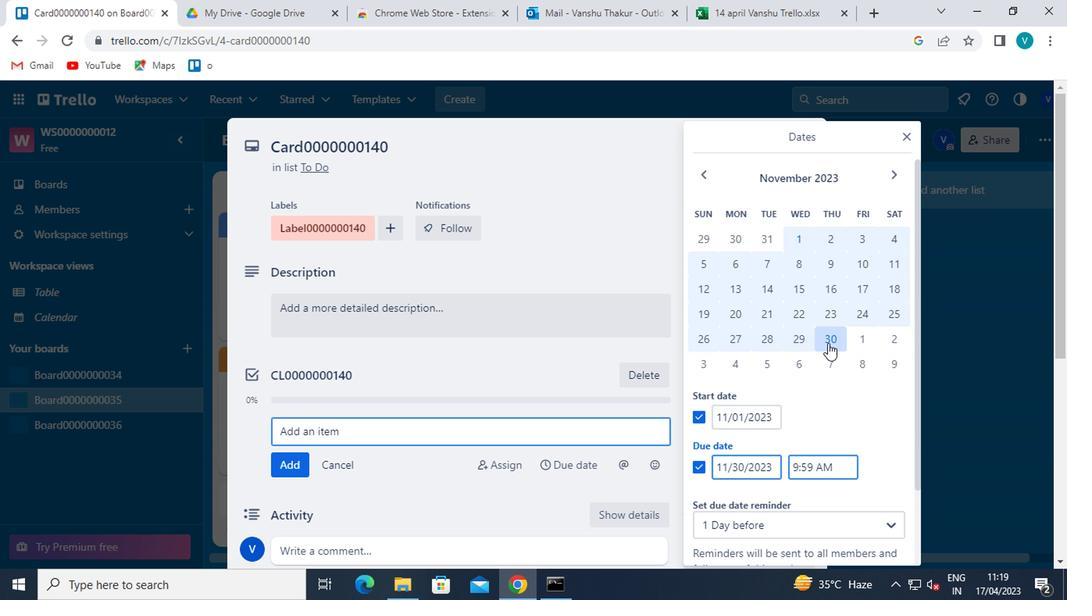 
Action: Mouse scrolled (789, 393) with delta (0, -1)
Screenshot: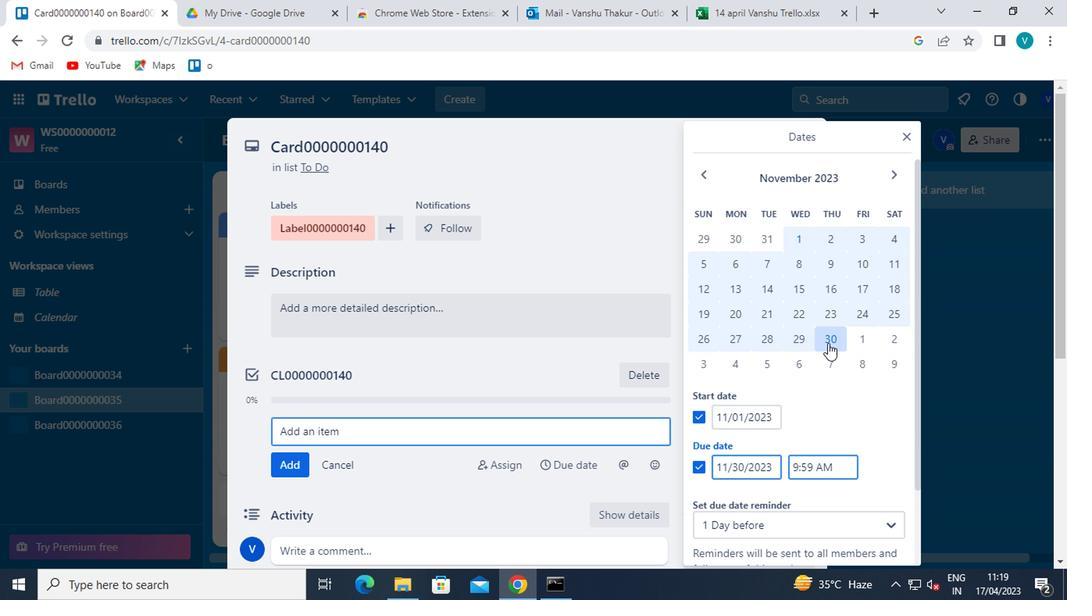 
Action: Mouse moved to (722, 507)
Screenshot: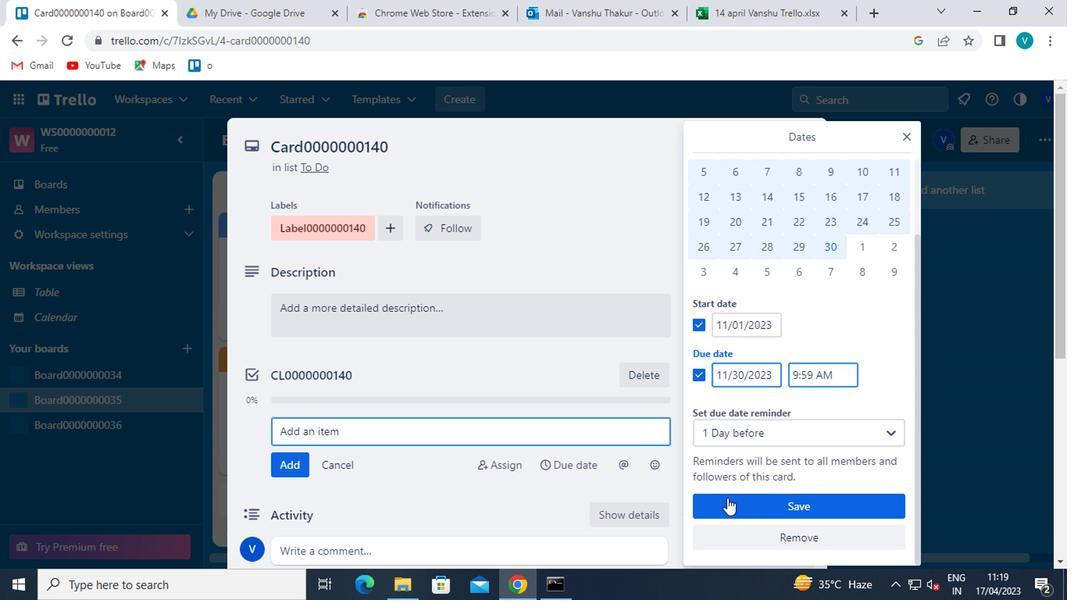 
Action: Mouse pressed left at (722, 507)
Screenshot: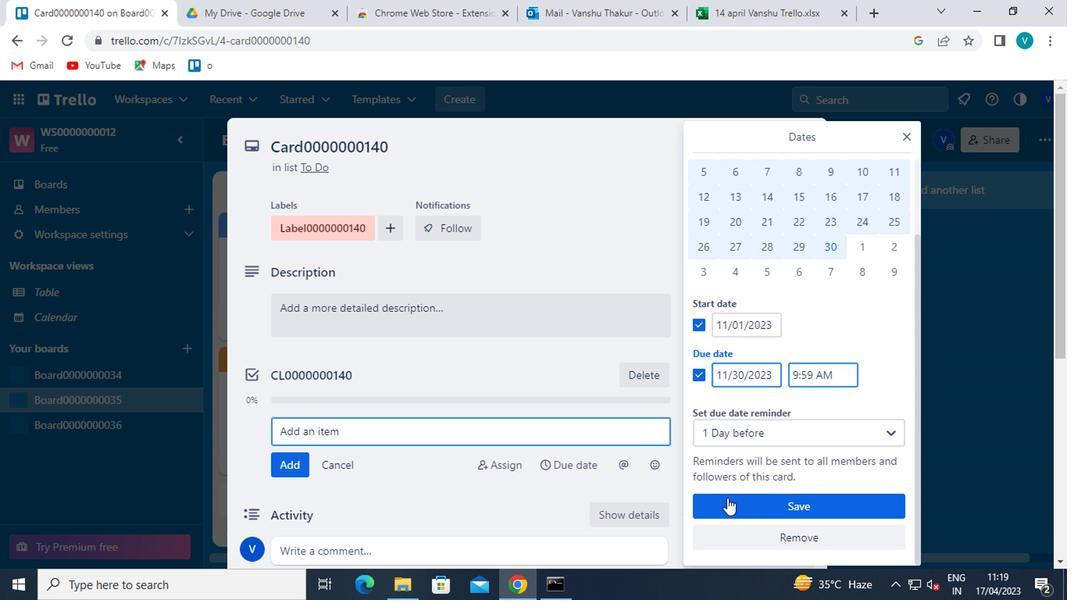 
Action: Mouse moved to (724, 505)
Screenshot: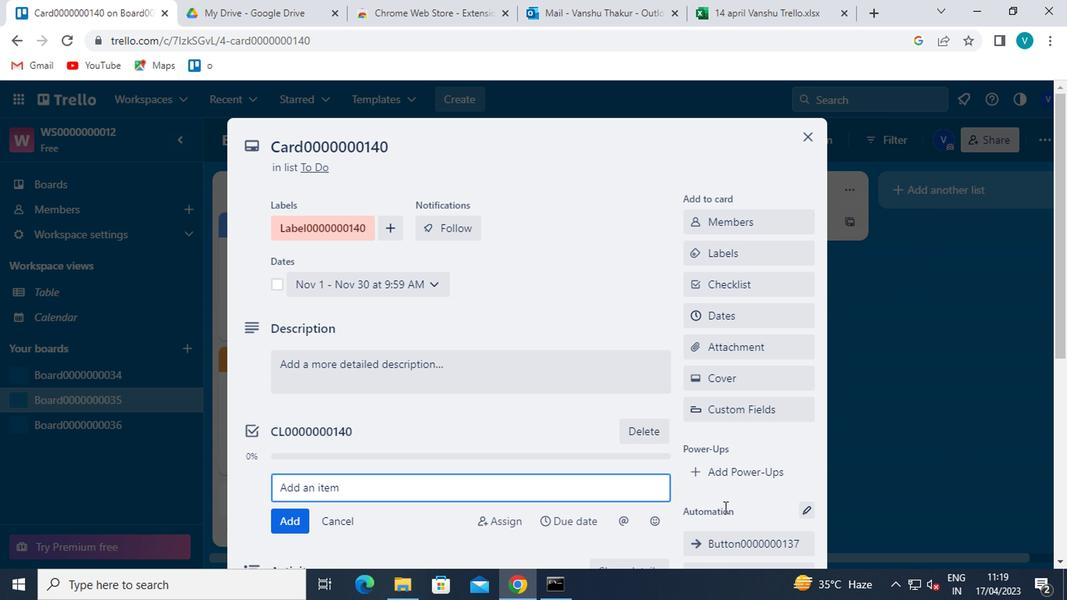 
